 Task: Change the visibility to the workspace.
Action: Mouse moved to (308, 313)
Screenshot: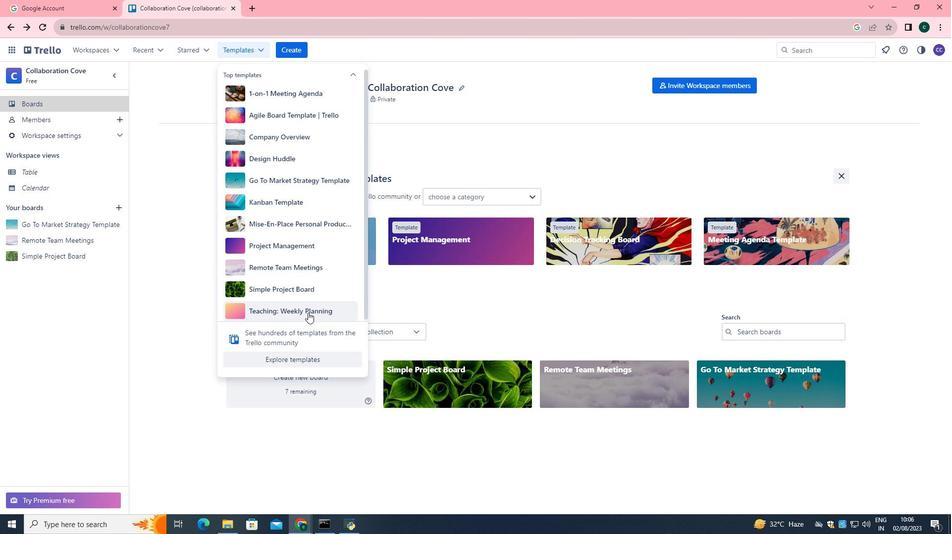 
Action: Mouse pressed left at (308, 313)
Screenshot: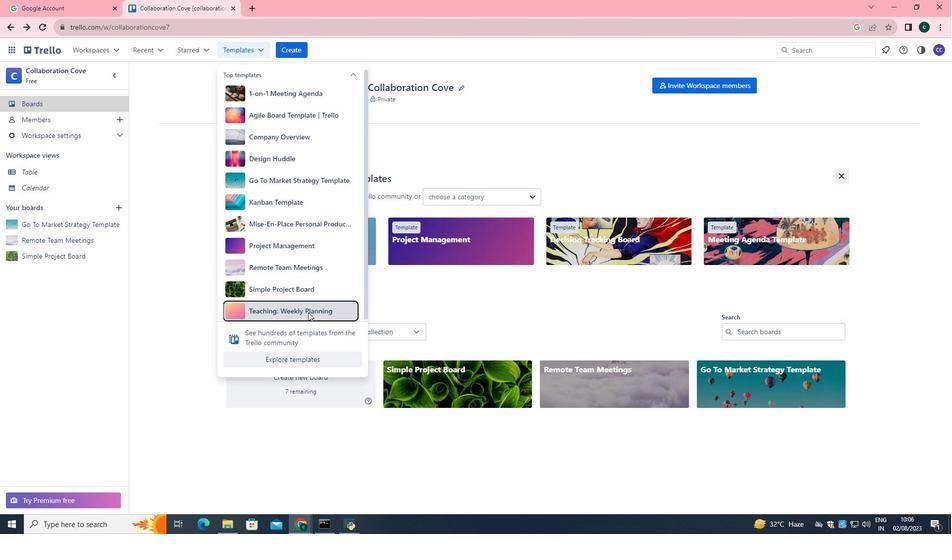 
Action: Mouse moved to (320, 245)
Screenshot: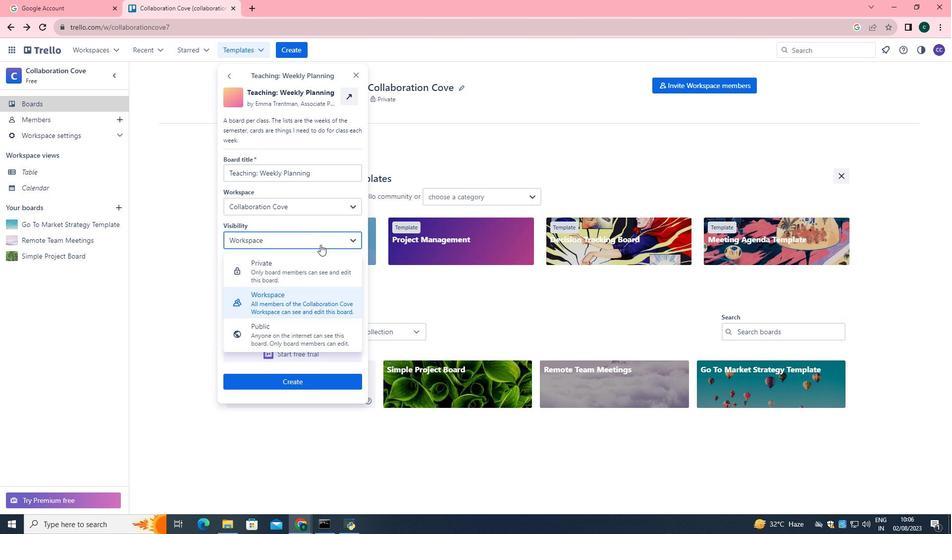
Action: Mouse pressed left at (320, 245)
Screenshot: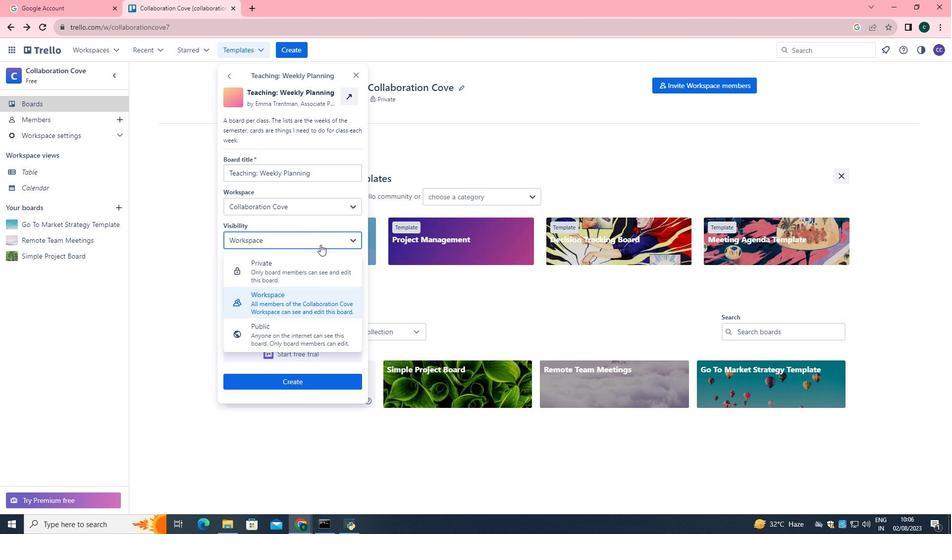 
Action: Mouse moved to (318, 299)
Screenshot: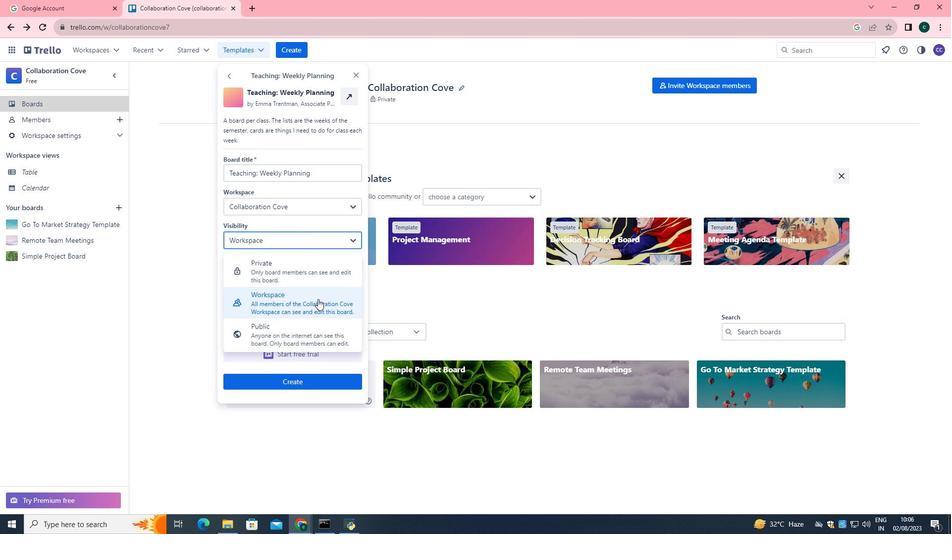 
Action: Mouse pressed left at (318, 299)
Screenshot: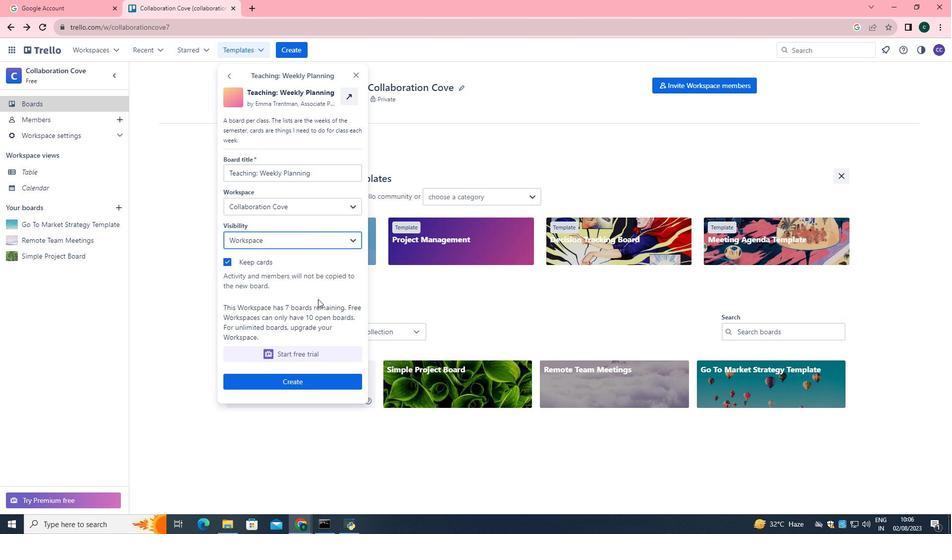 
